 Task: Change the three-component motion estimation of the Dirac video decoder using libschroedinger to -1.
Action: Mouse moved to (121, 26)
Screenshot: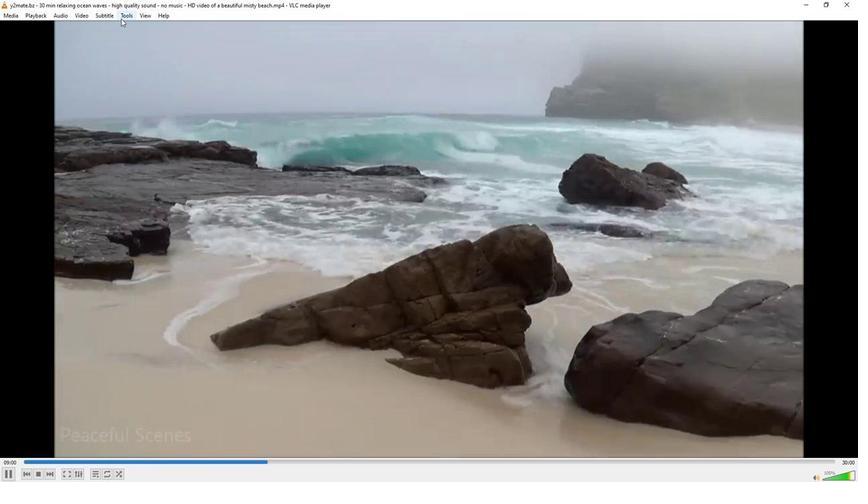 
Action: Mouse pressed left at (121, 26)
Screenshot: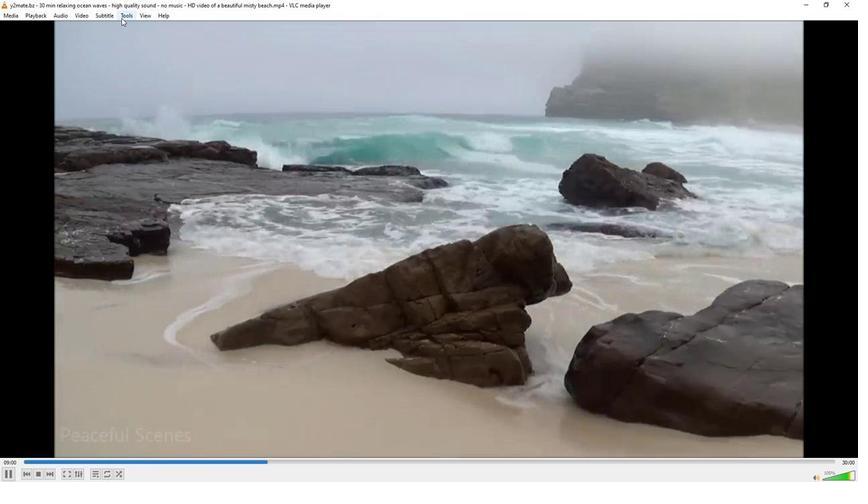 
Action: Mouse moved to (142, 127)
Screenshot: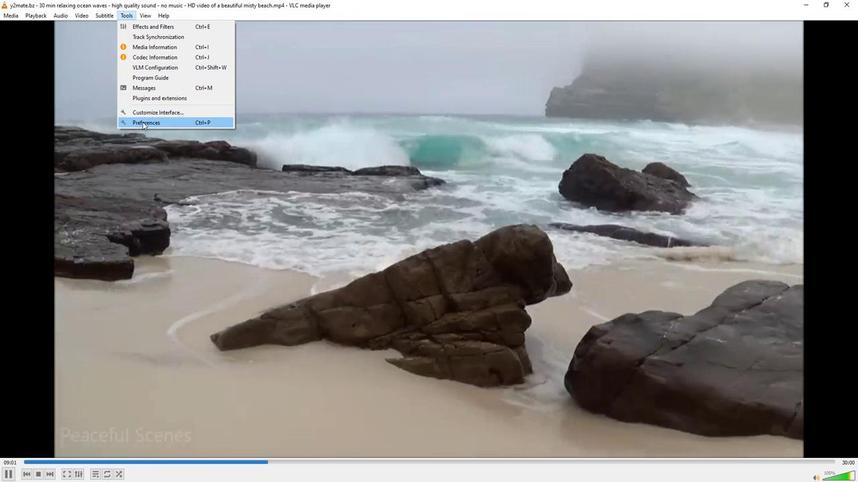 
Action: Mouse pressed left at (142, 127)
Screenshot: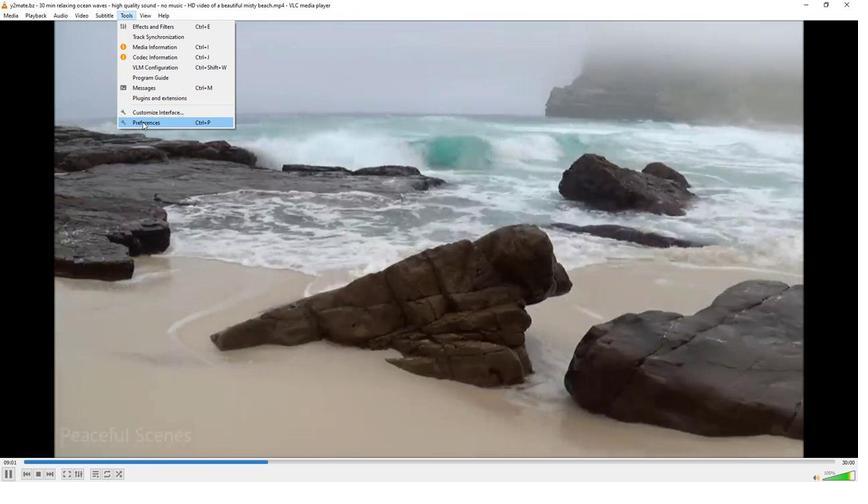 
Action: Mouse moved to (108, 375)
Screenshot: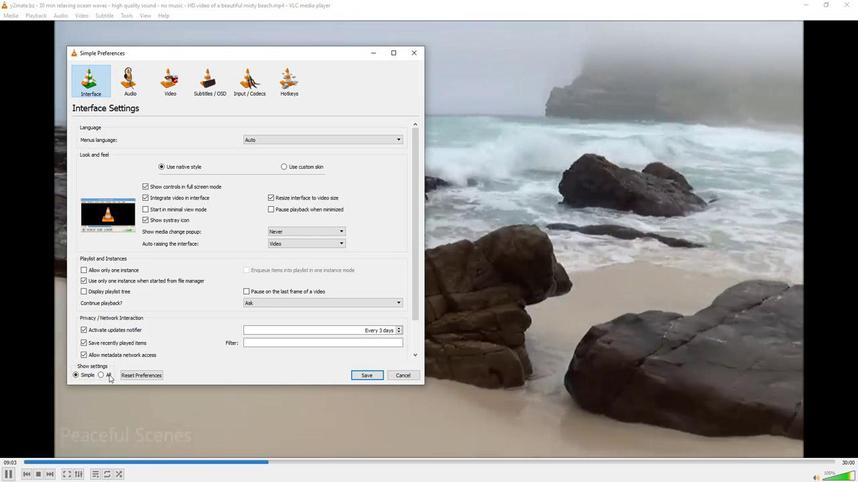 
Action: Mouse pressed left at (108, 375)
Screenshot: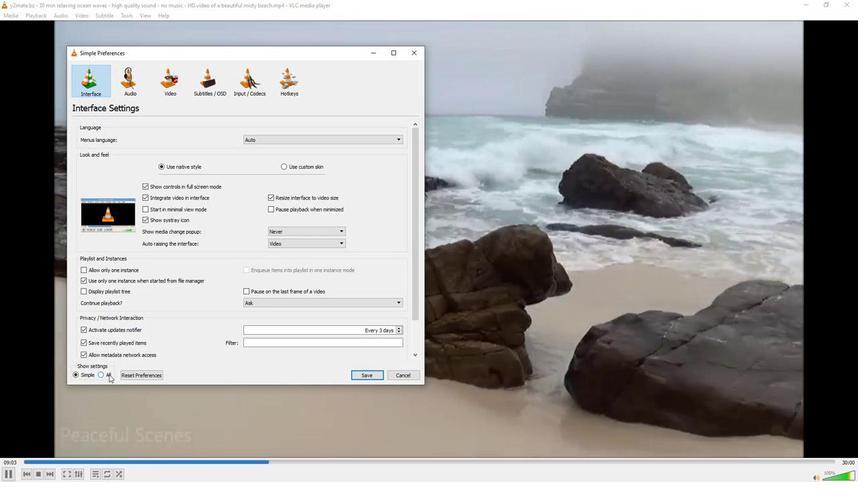 
Action: Mouse moved to (87, 285)
Screenshot: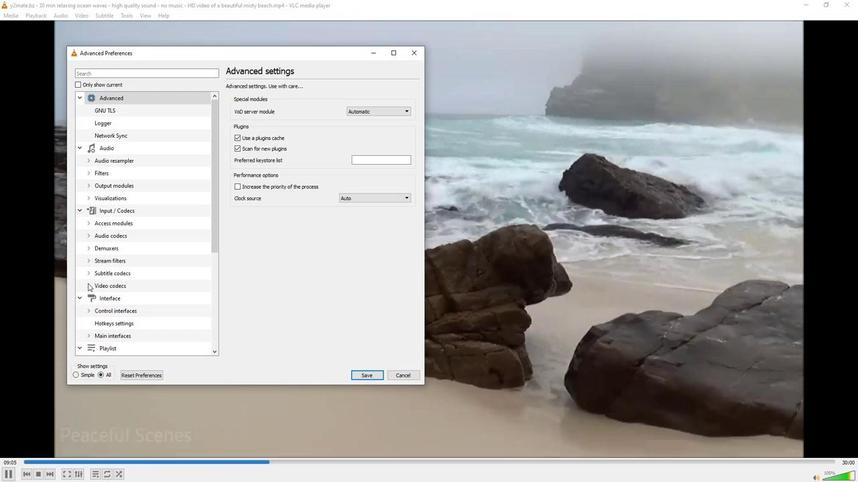 
Action: Mouse pressed left at (87, 285)
Screenshot: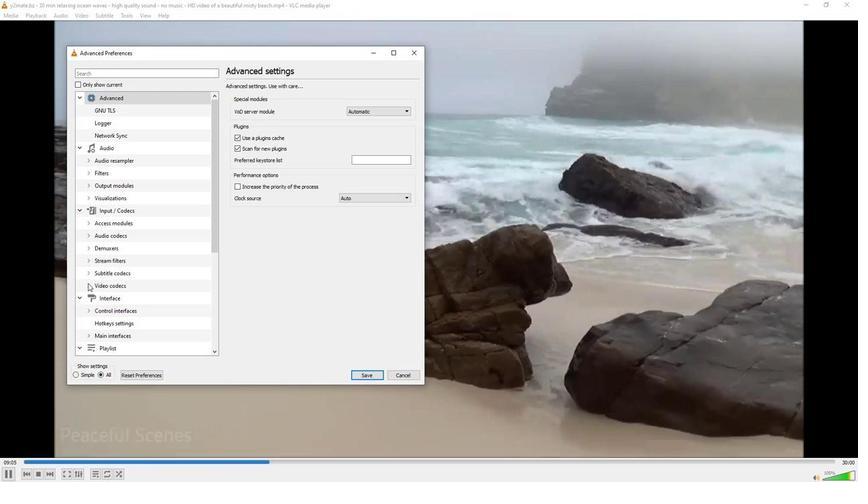 
Action: Mouse moved to (111, 345)
Screenshot: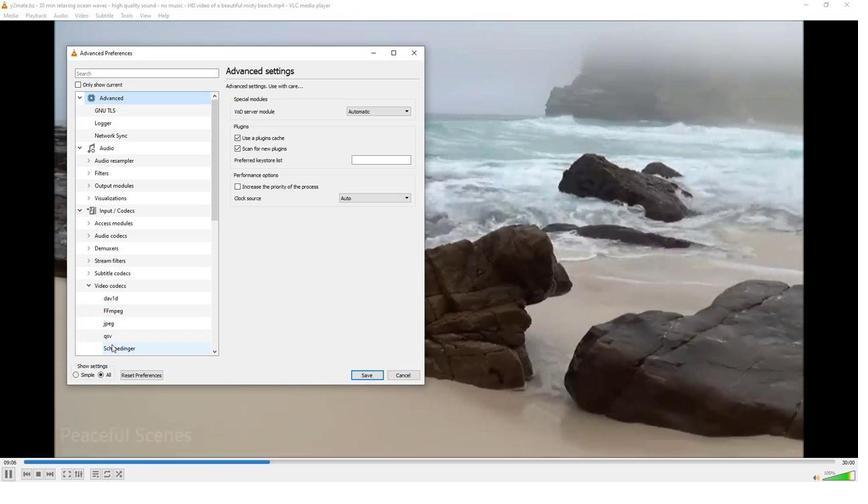 
Action: Mouse pressed left at (111, 345)
Screenshot: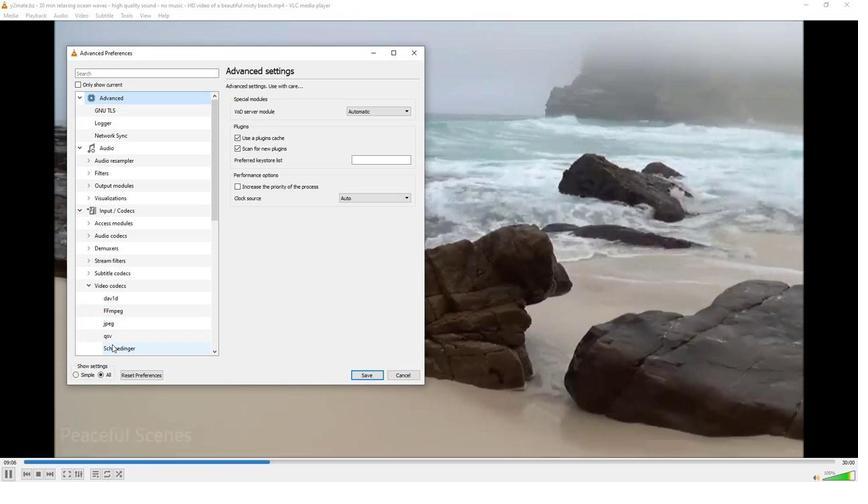 
Action: Mouse moved to (395, 272)
Screenshot: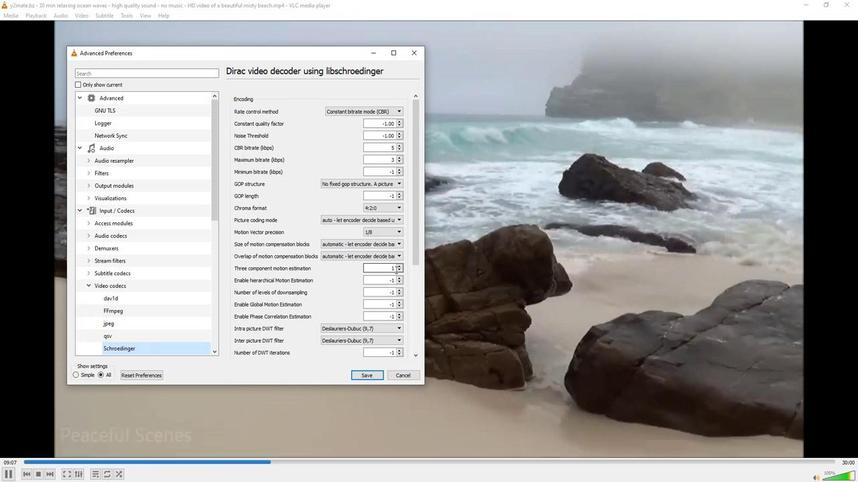 
Action: Mouse pressed left at (395, 272)
Screenshot: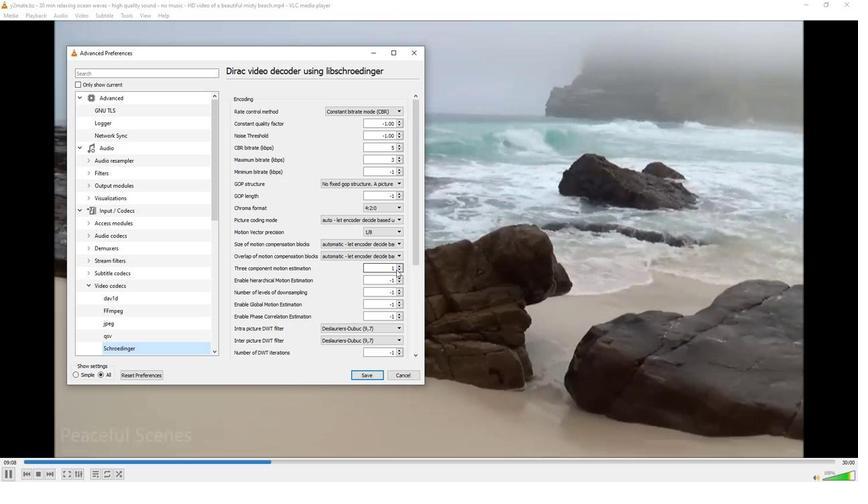 
Action: Mouse pressed left at (395, 272)
Screenshot: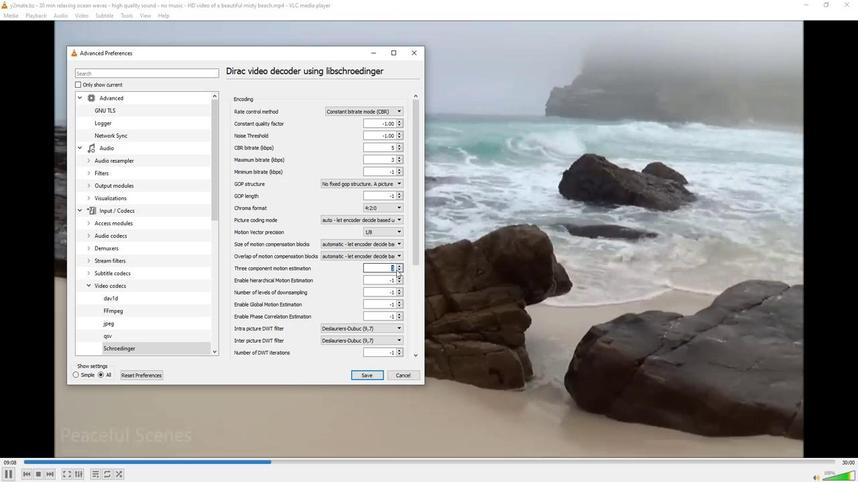 
Action: Mouse moved to (388, 278)
Screenshot: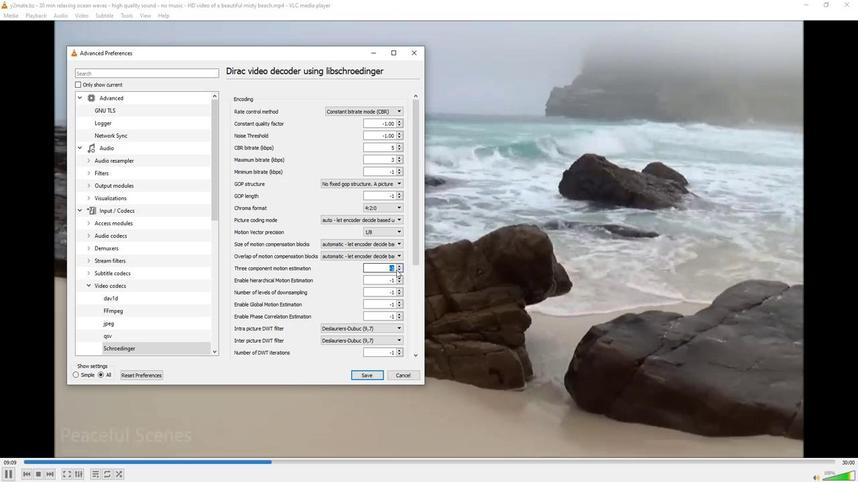 
